 Task: Select all options at the telemetry level.
Action: Mouse moved to (19, 596)
Screenshot: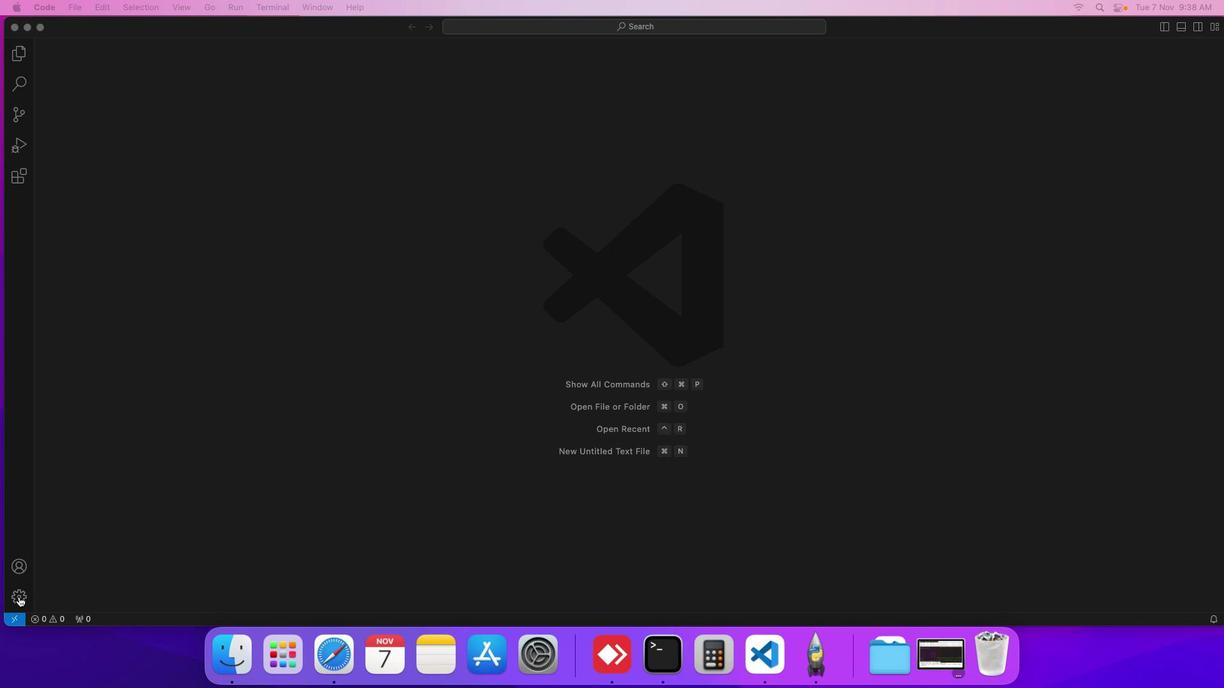 
Action: Mouse pressed left at (19, 596)
Screenshot: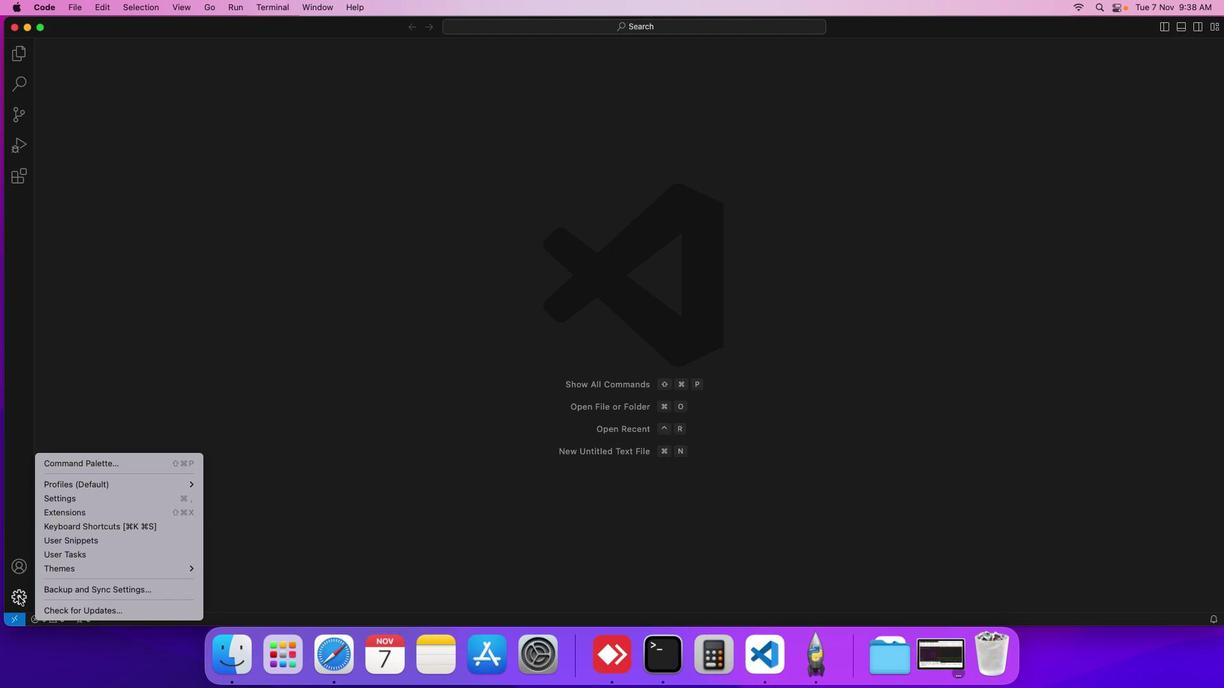
Action: Mouse moved to (72, 502)
Screenshot: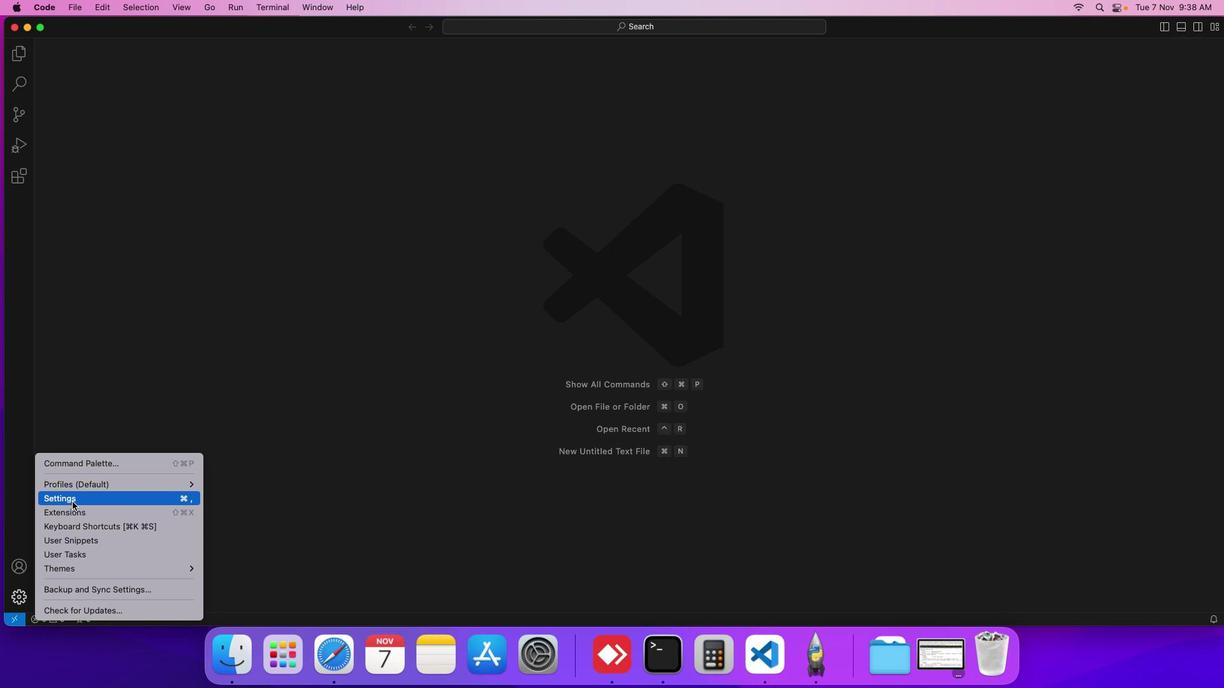 
Action: Mouse pressed left at (72, 502)
Screenshot: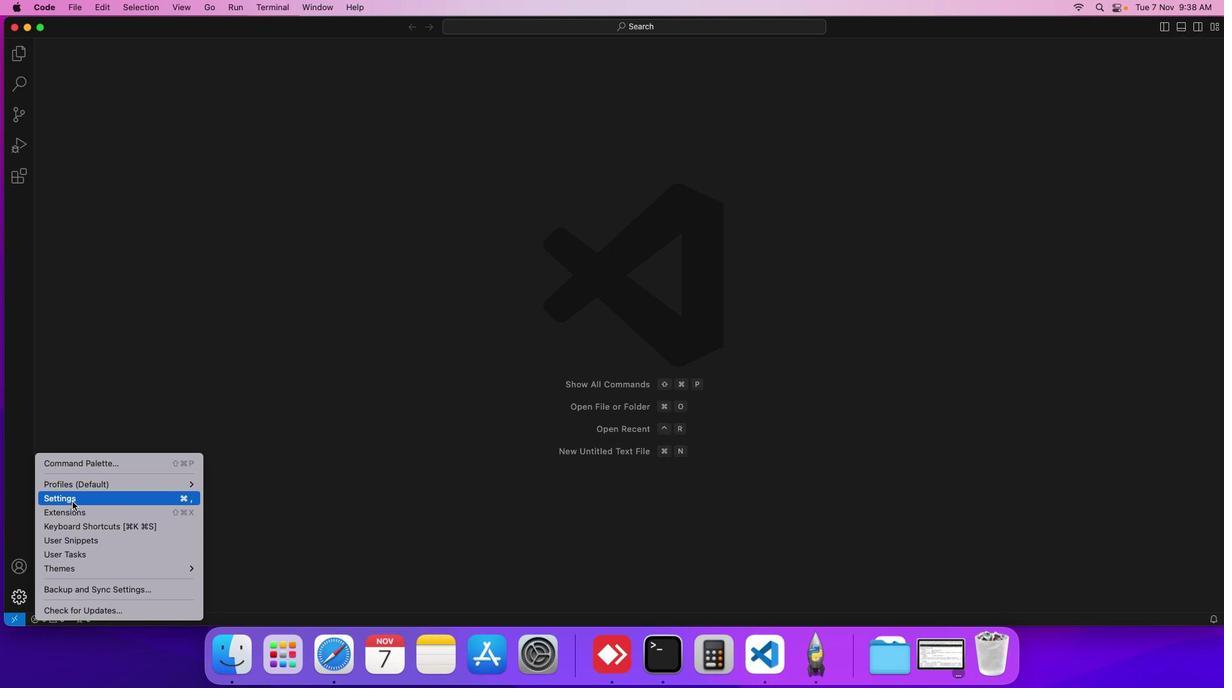 
Action: Mouse moved to (311, 202)
Screenshot: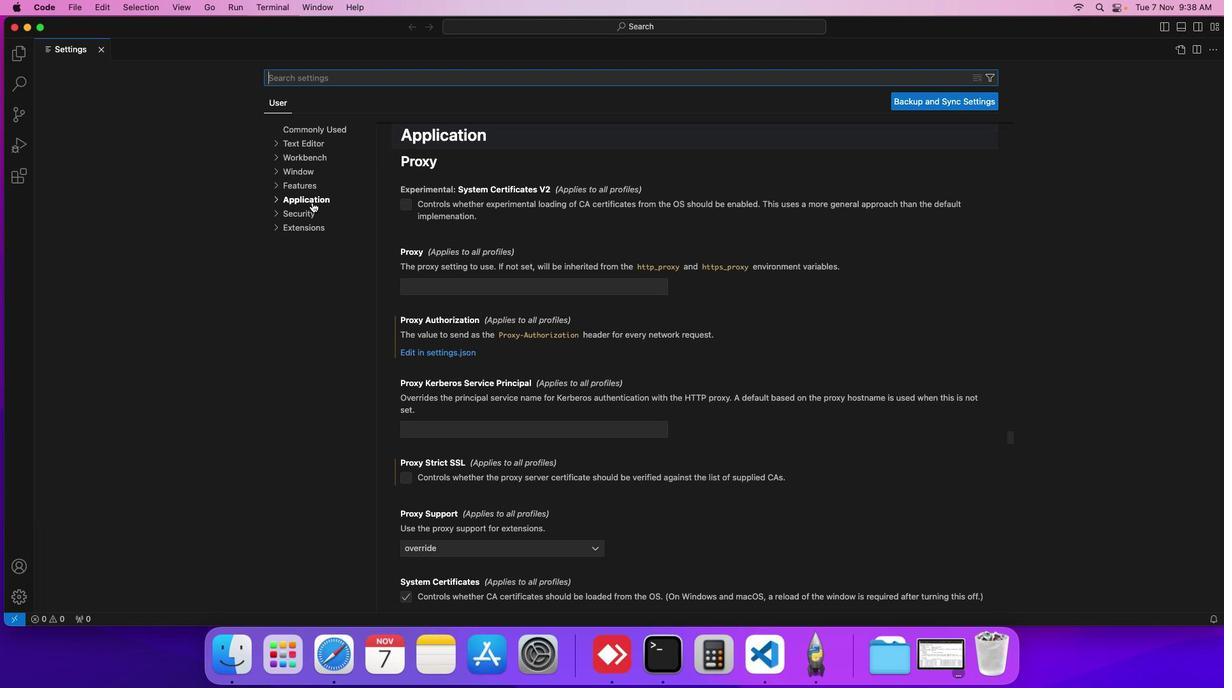 
Action: Mouse pressed left at (311, 202)
Screenshot: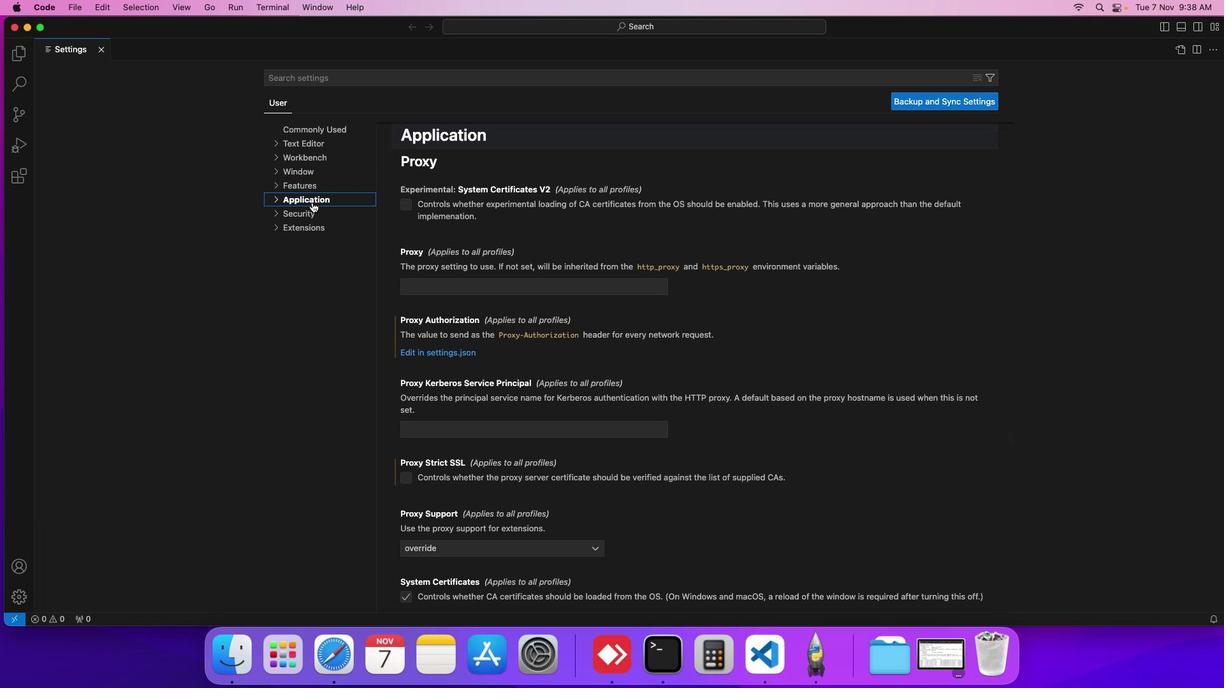 
Action: Mouse moved to (303, 240)
Screenshot: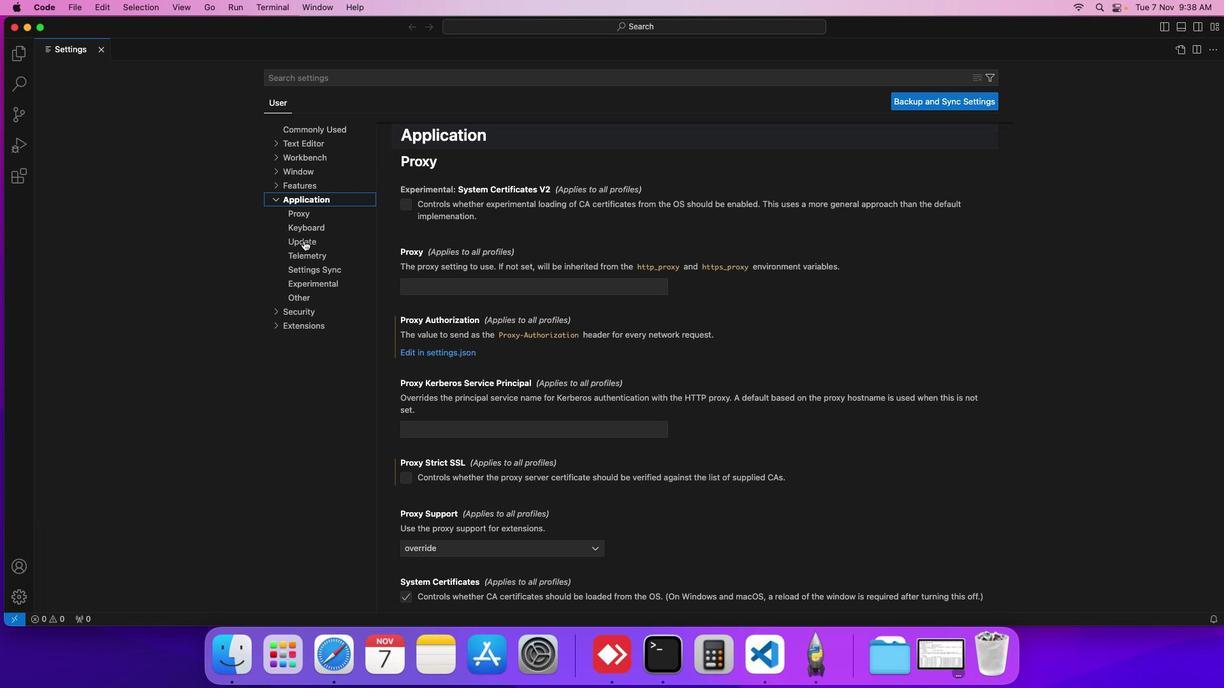 
Action: Mouse pressed left at (303, 240)
Screenshot: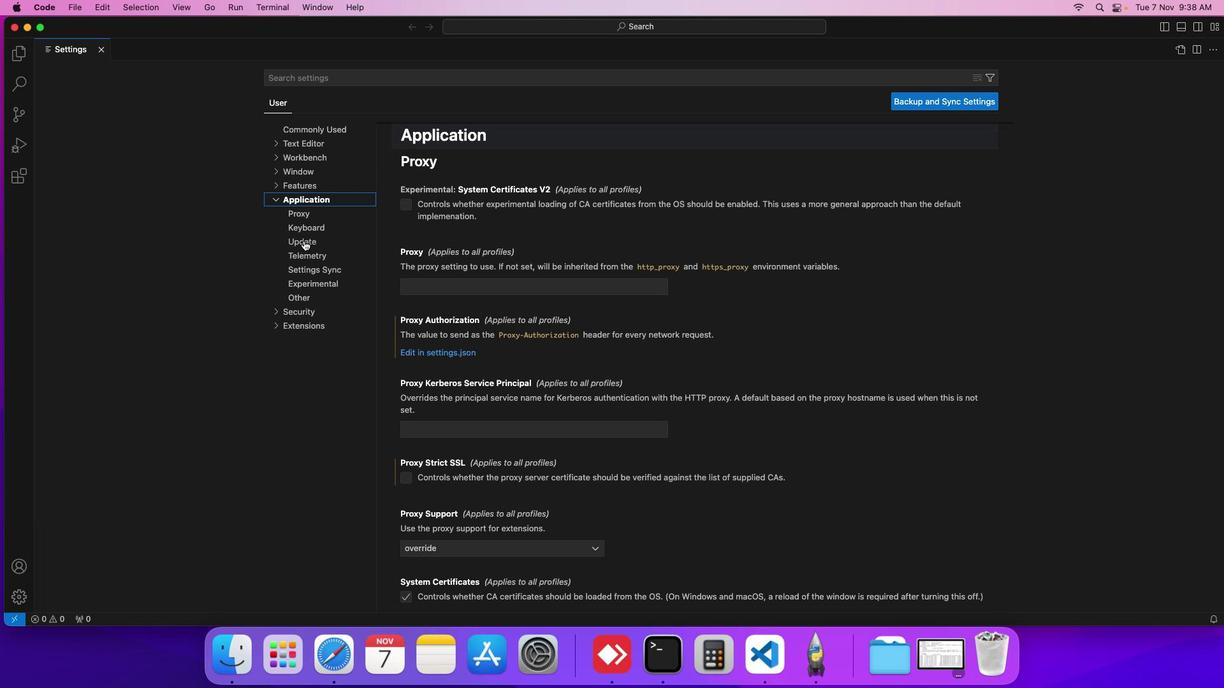 
Action: Mouse moved to (459, 345)
Screenshot: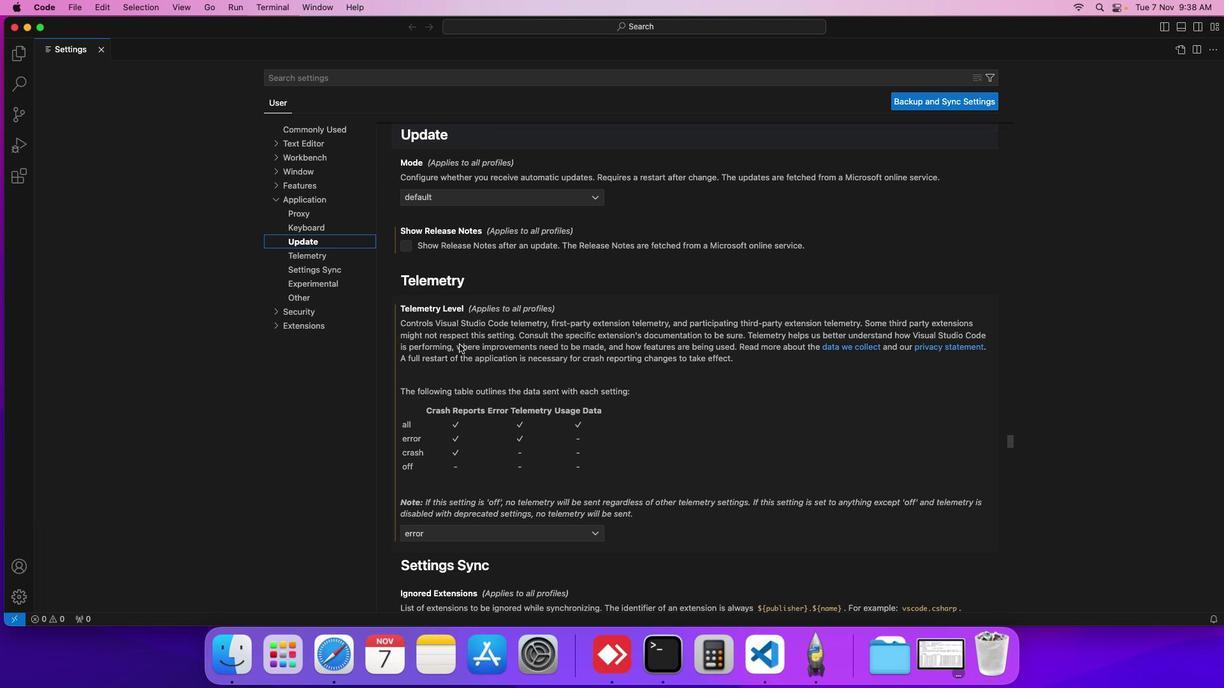 
Action: Mouse scrolled (459, 345) with delta (0, 0)
Screenshot: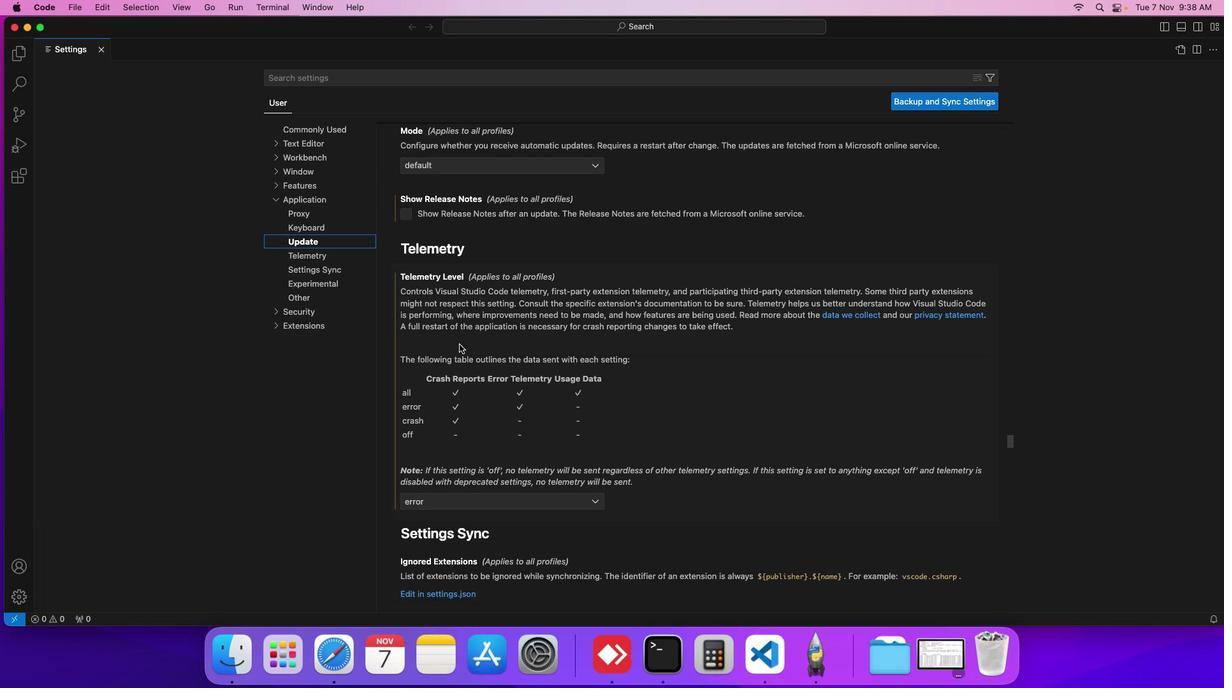 
Action: Mouse scrolled (459, 345) with delta (0, 0)
Screenshot: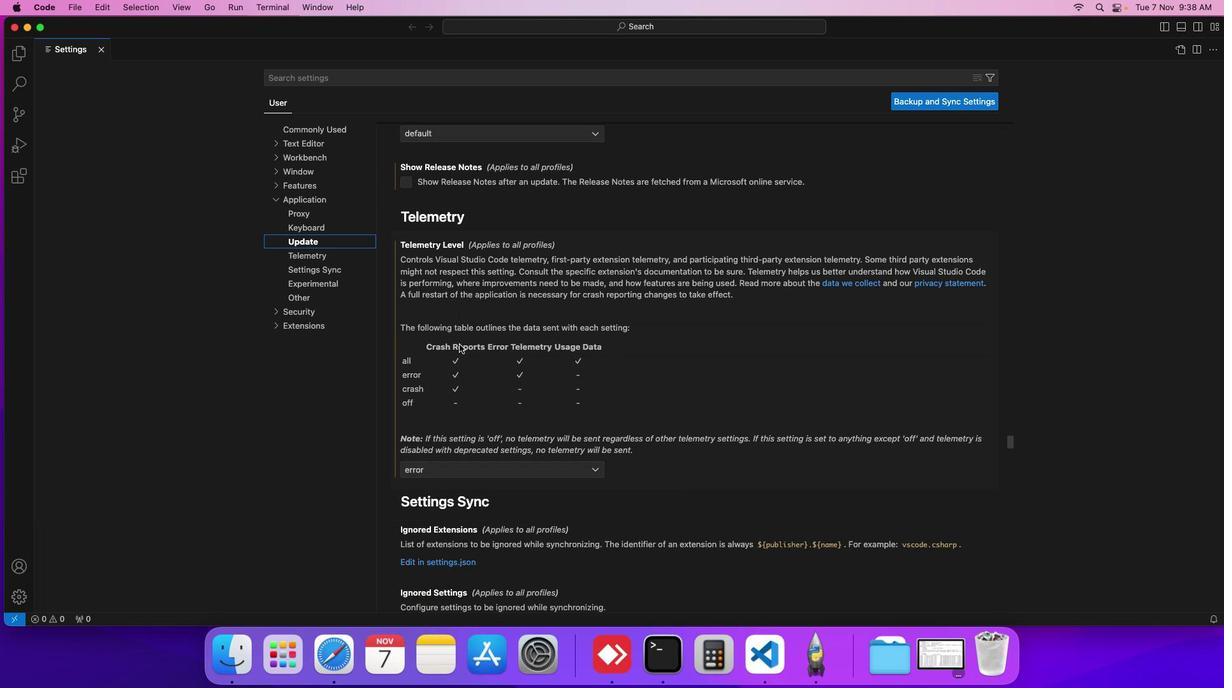 
Action: Mouse scrolled (459, 345) with delta (0, 0)
Screenshot: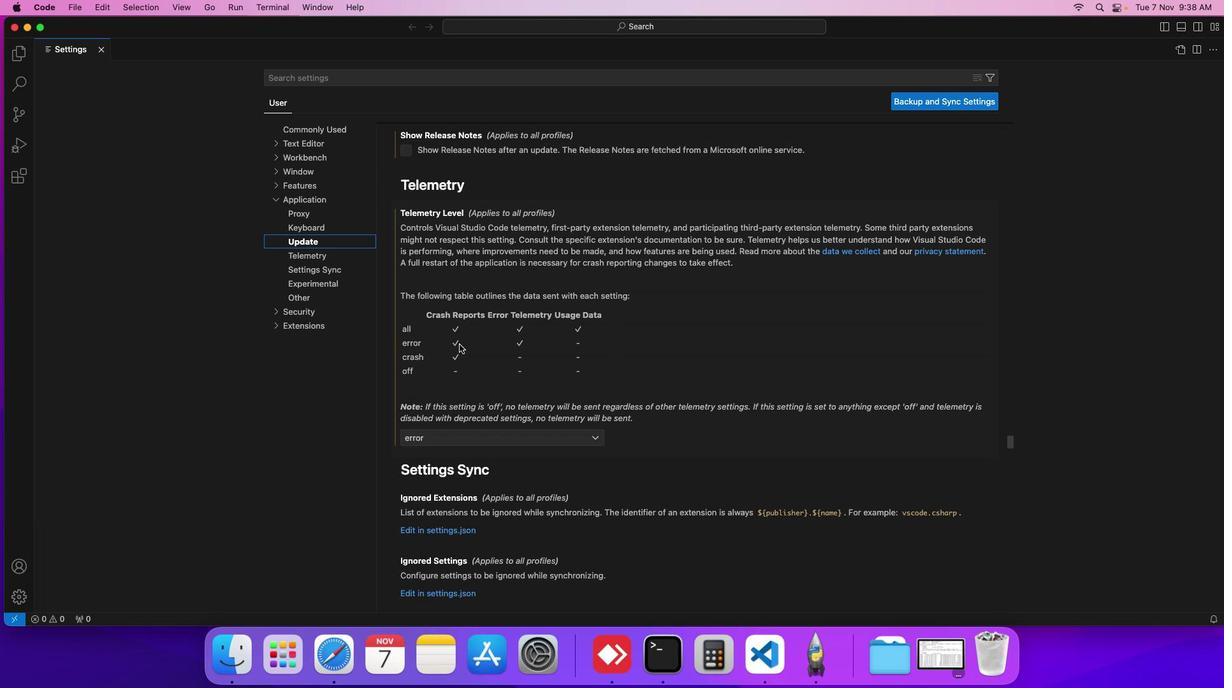 
Action: Mouse moved to (477, 438)
Screenshot: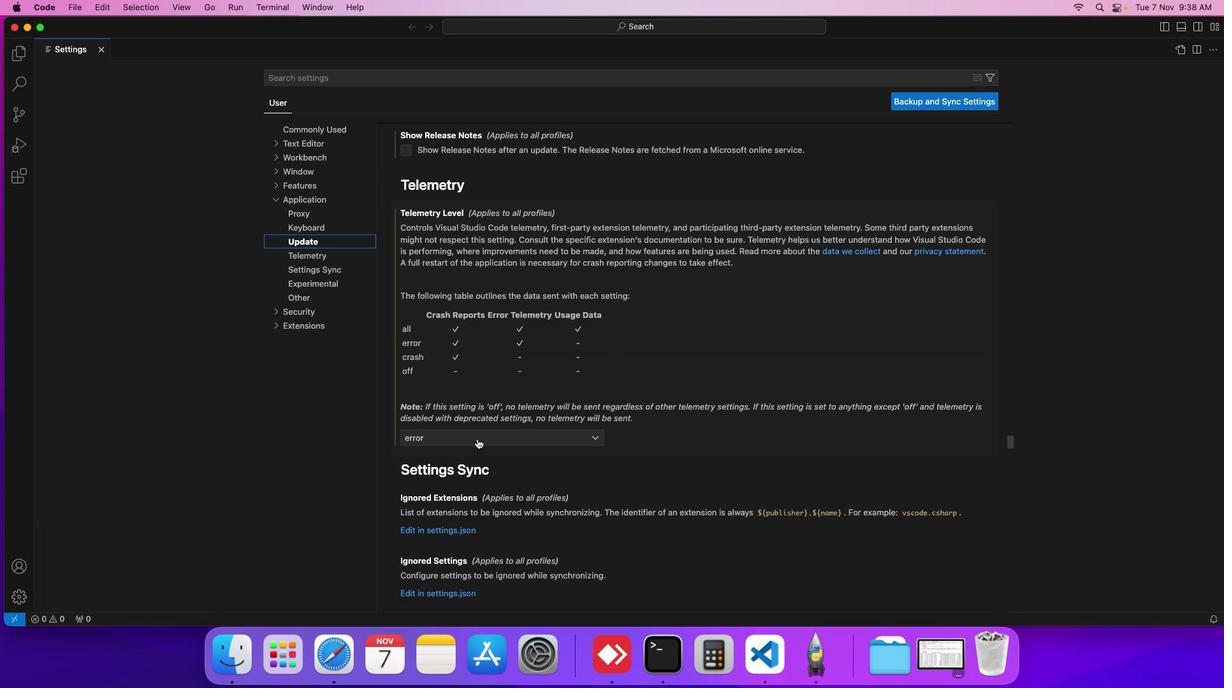 
Action: Mouse pressed left at (477, 438)
Screenshot: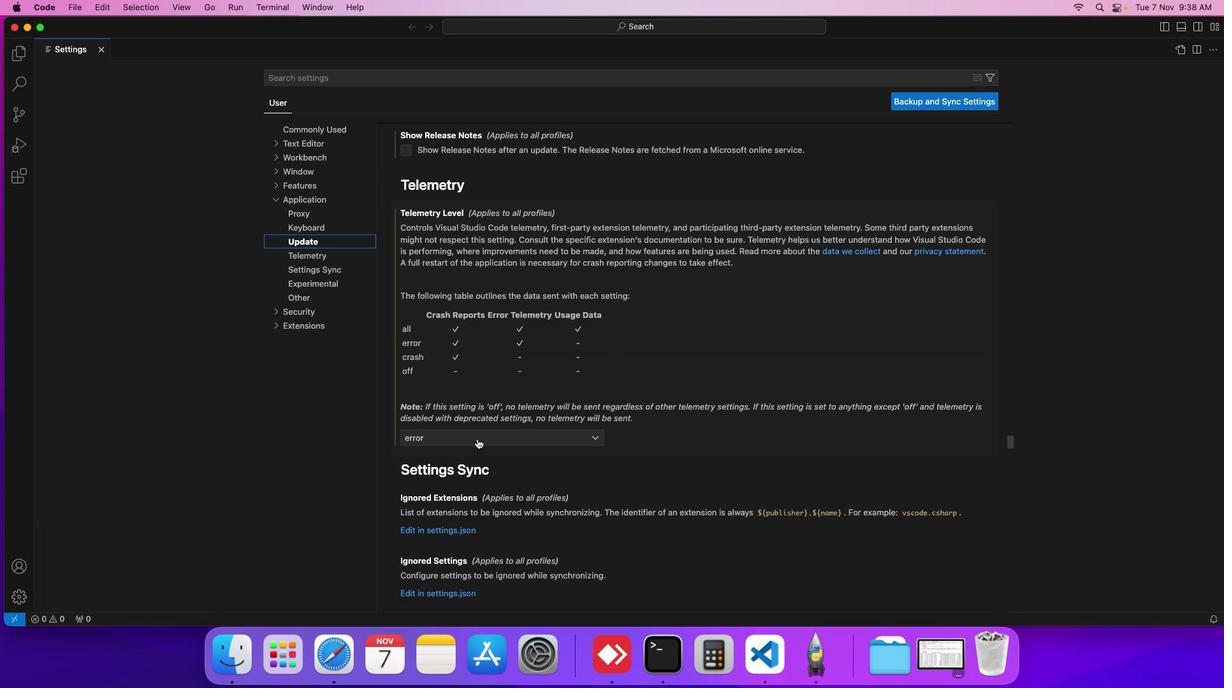 
Action: Mouse moved to (444, 453)
Screenshot: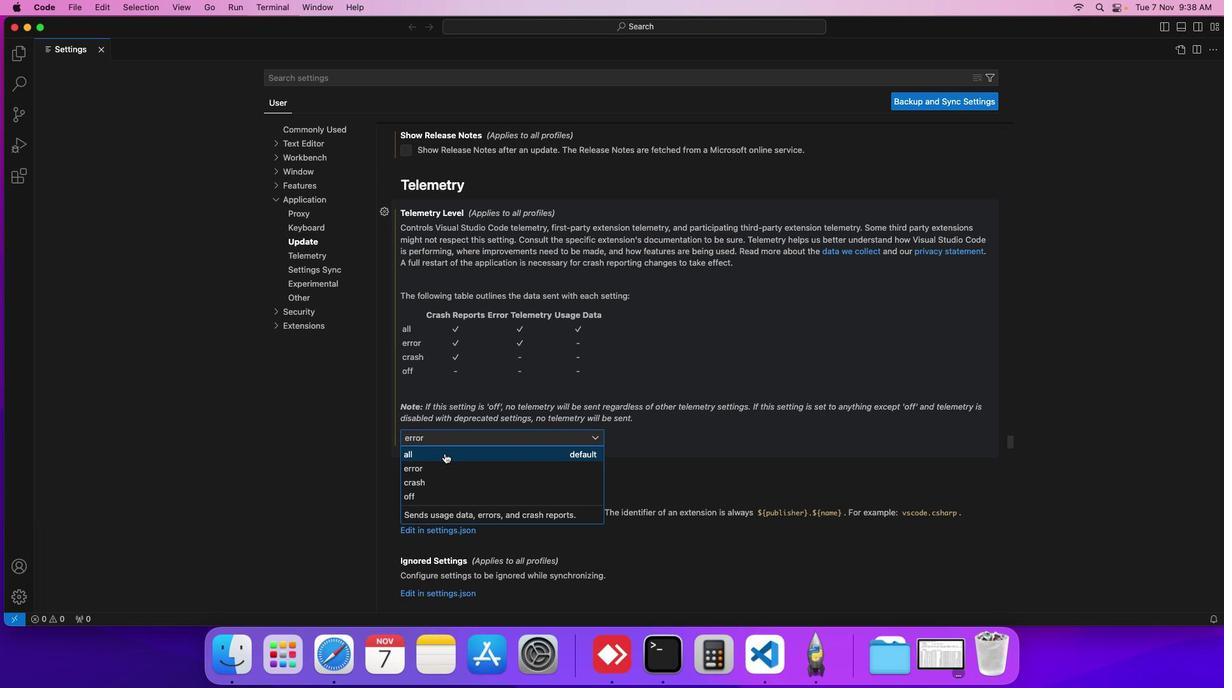 
Action: Mouse pressed left at (444, 453)
Screenshot: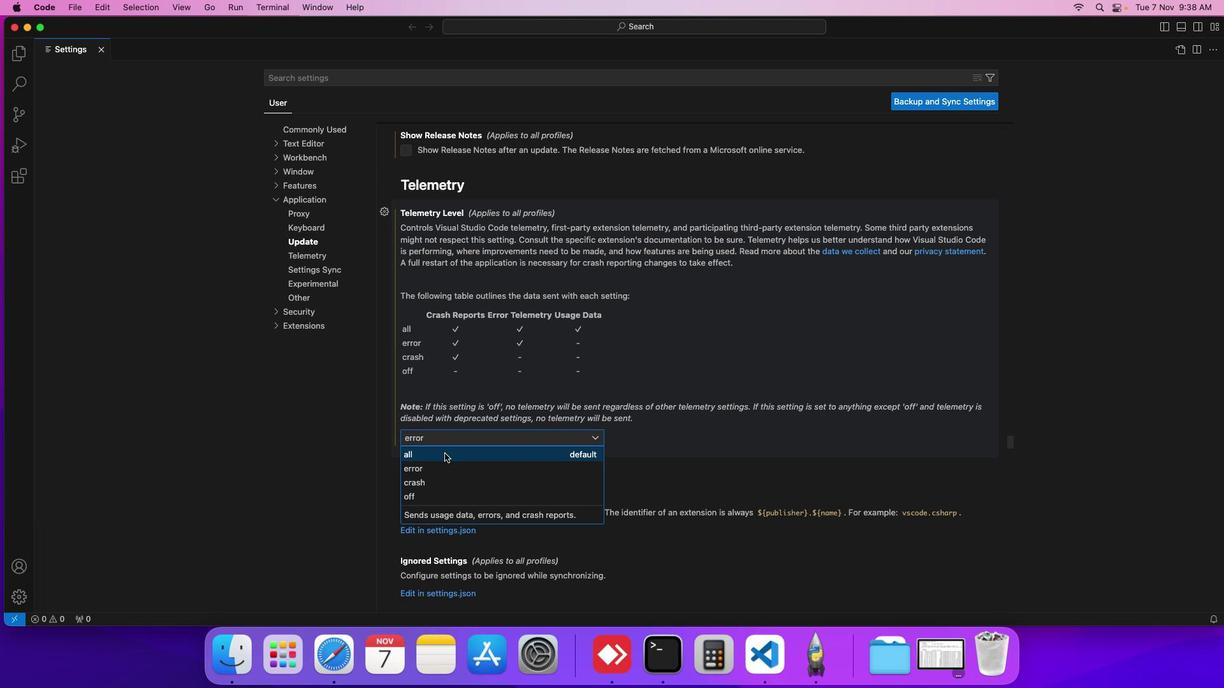 
Action: Mouse moved to (544, 456)
Screenshot: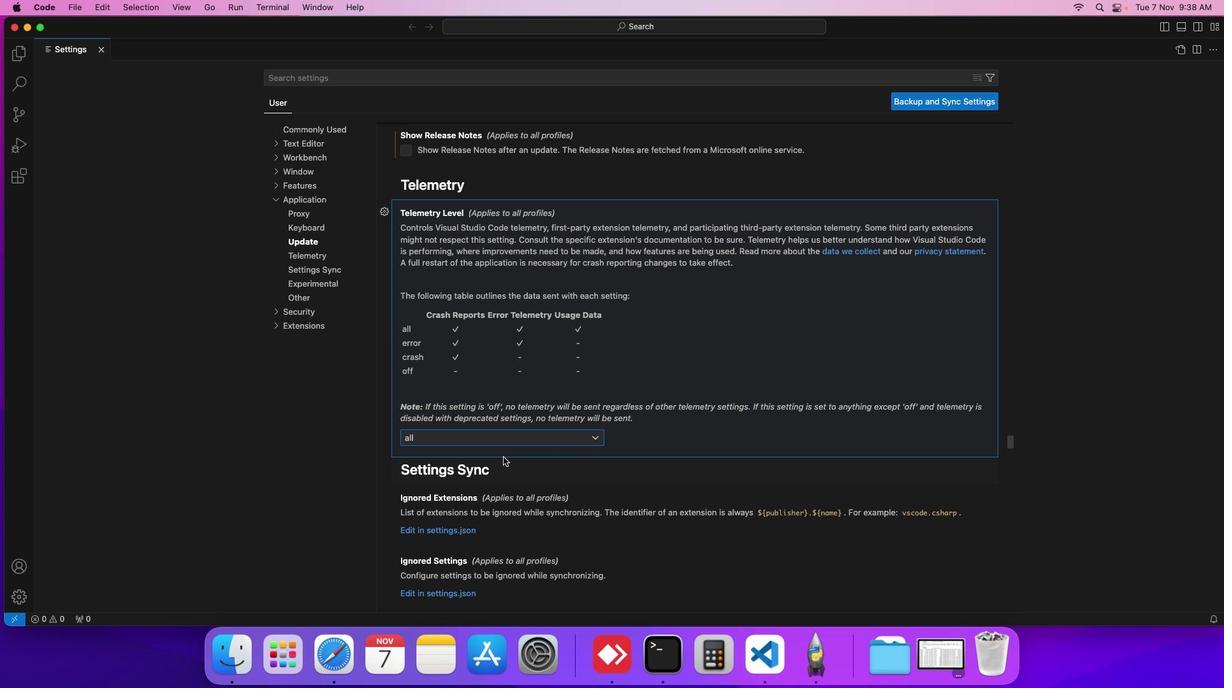 
